 Task: Change the page scale size fit the width.
Action: Mouse moved to (120, 123)
Screenshot: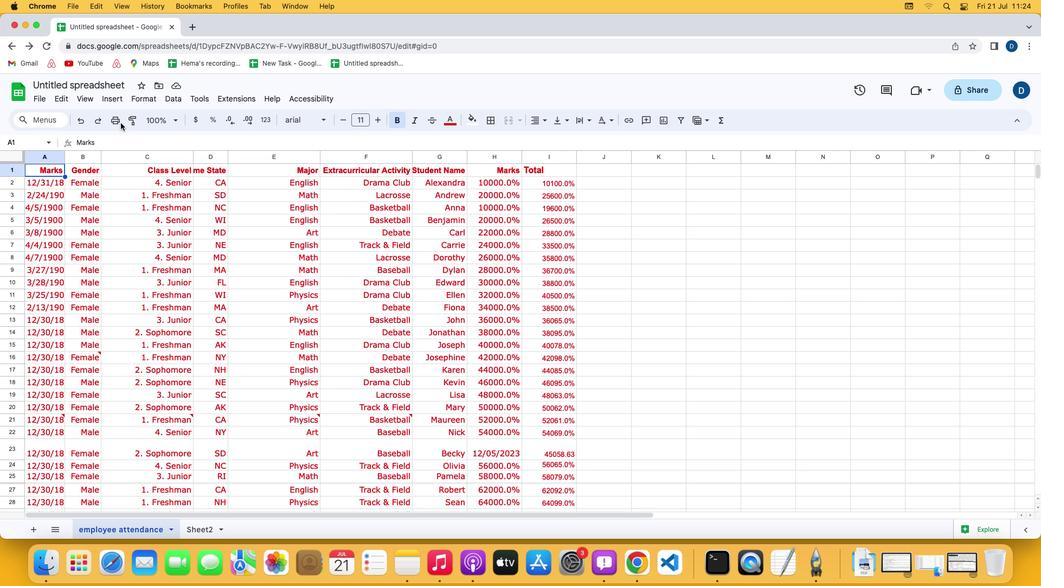 
Action: Mouse pressed left at (120, 123)
Screenshot: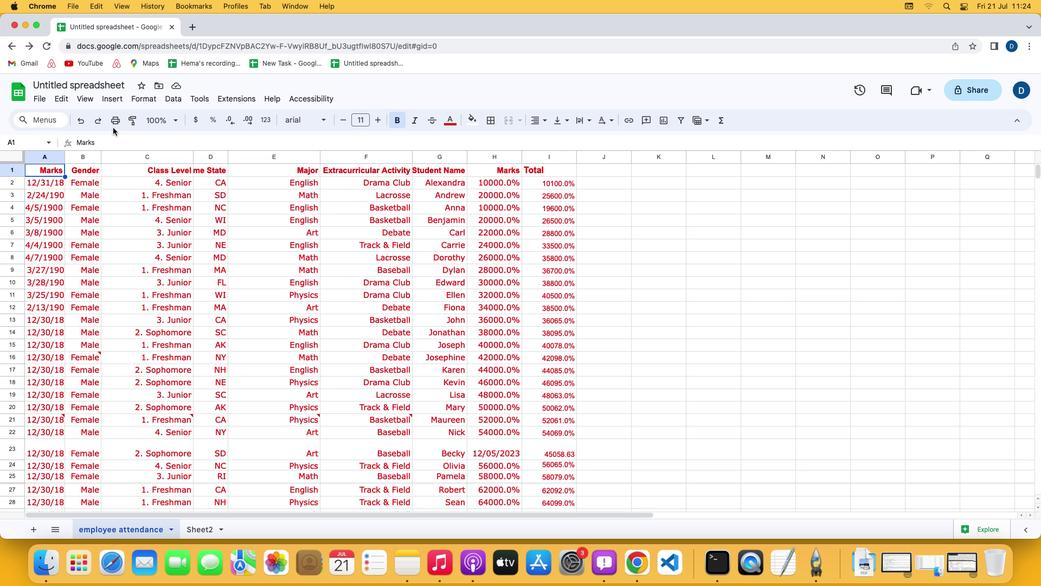 
Action: Mouse moved to (111, 122)
Screenshot: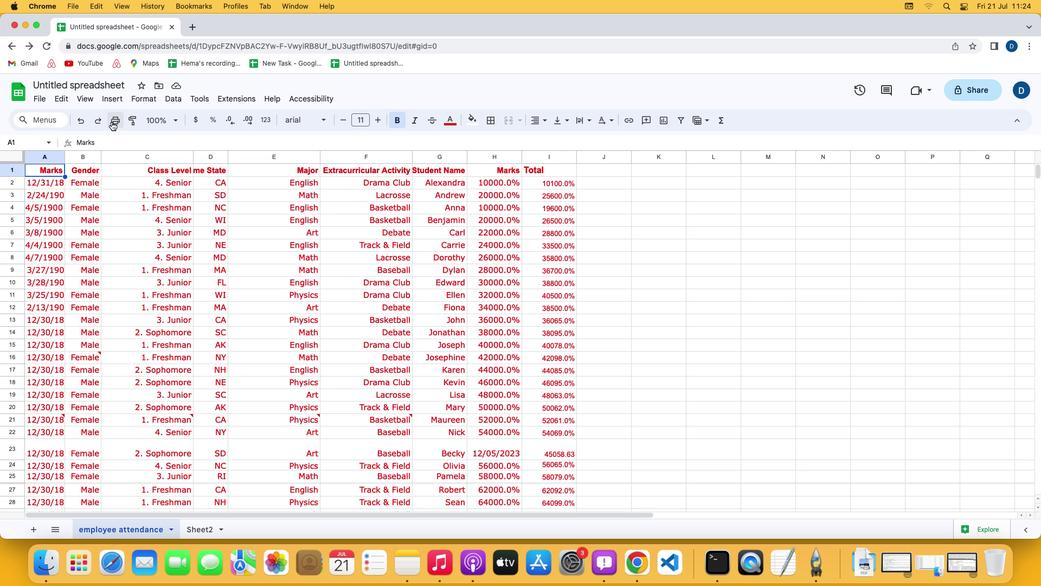 
Action: Mouse pressed left at (111, 122)
Screenshot: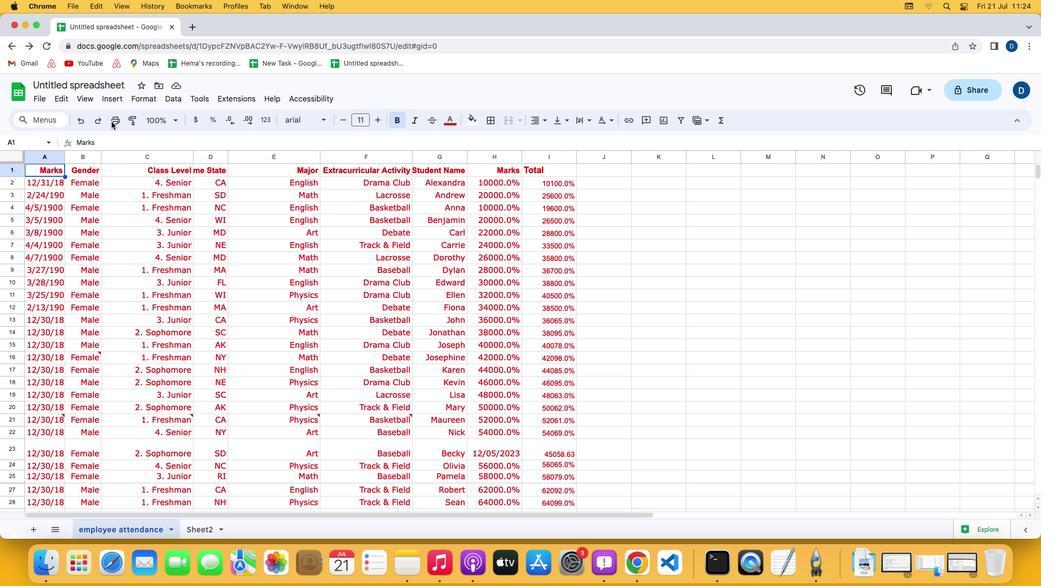 
Action: Mouse moved to (1016, 272)
Screenshot: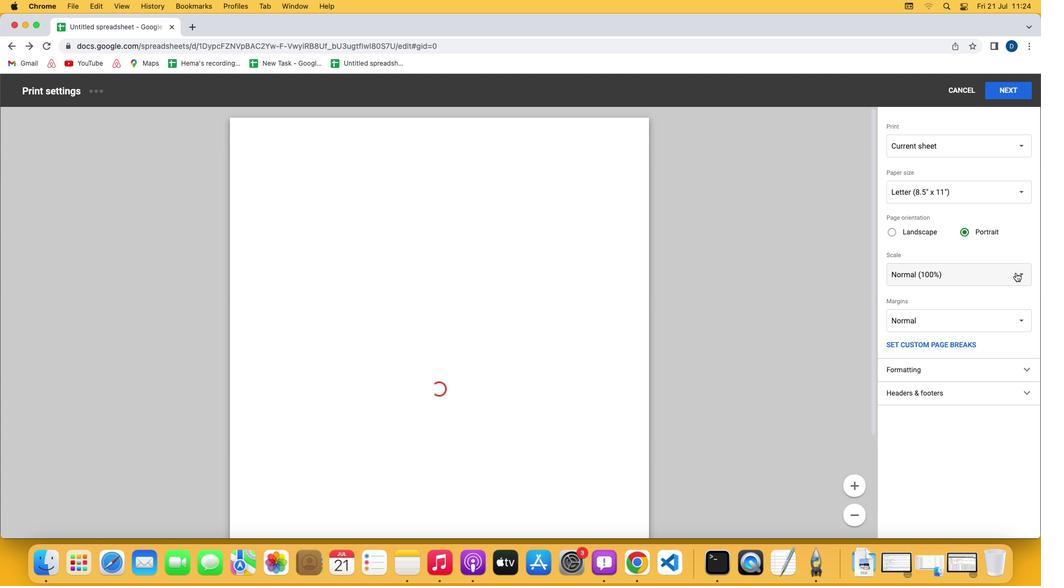 
Action: Mouse pressed left at (1016, 272)
Screenshot: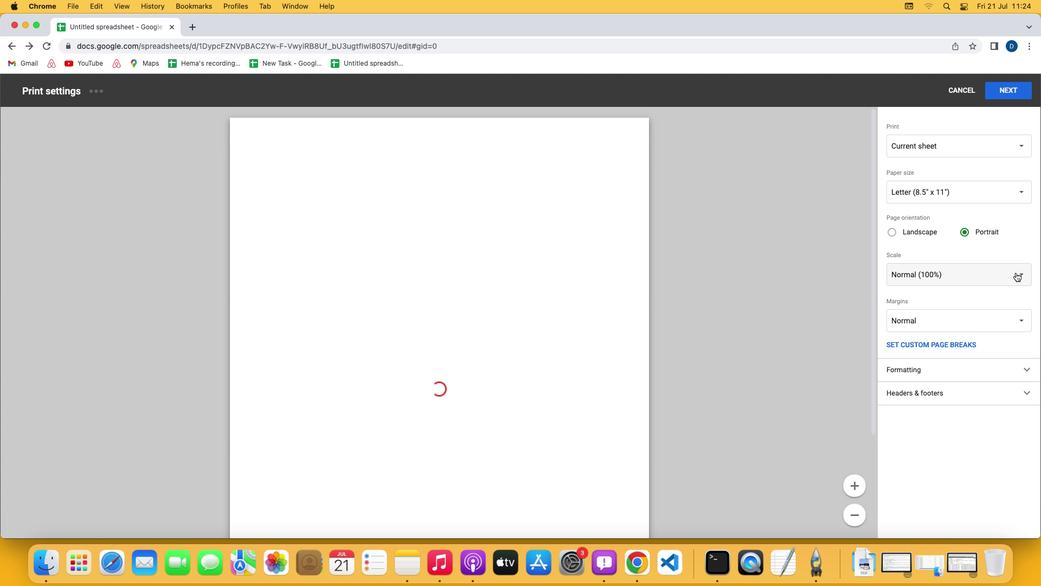 
Action: Mouse moved to (927, 292)
Screenshot: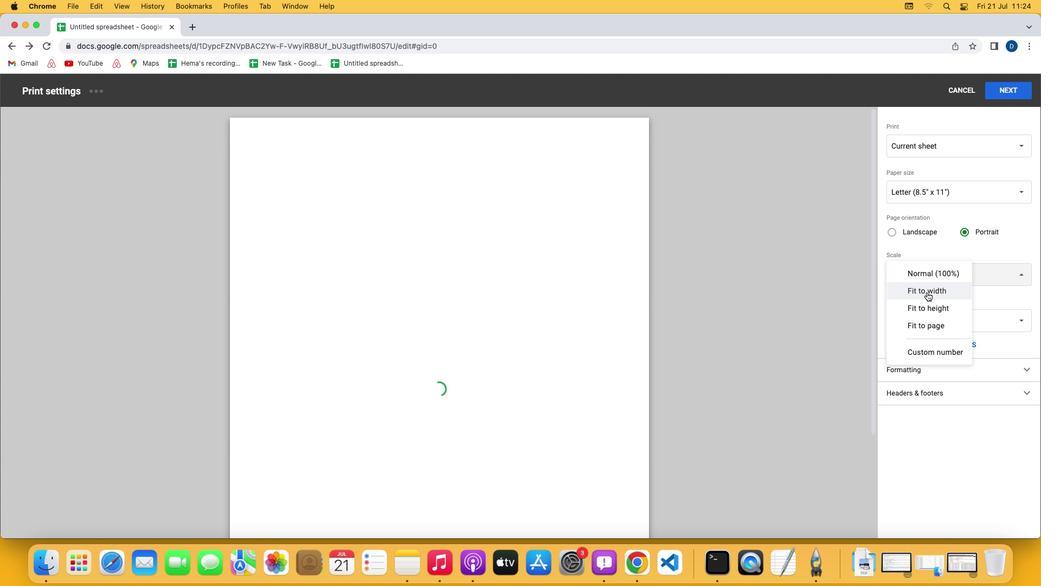 
Action: Mouse pressed left at (927, 292)
Screenshot: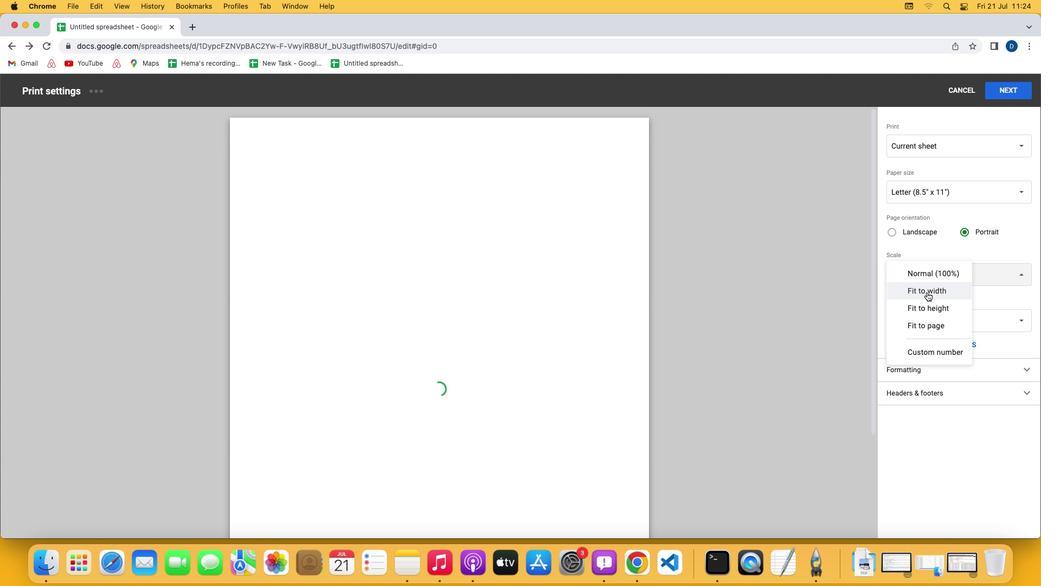 
Action: Mouse moved to (557, 323)
Screenshot: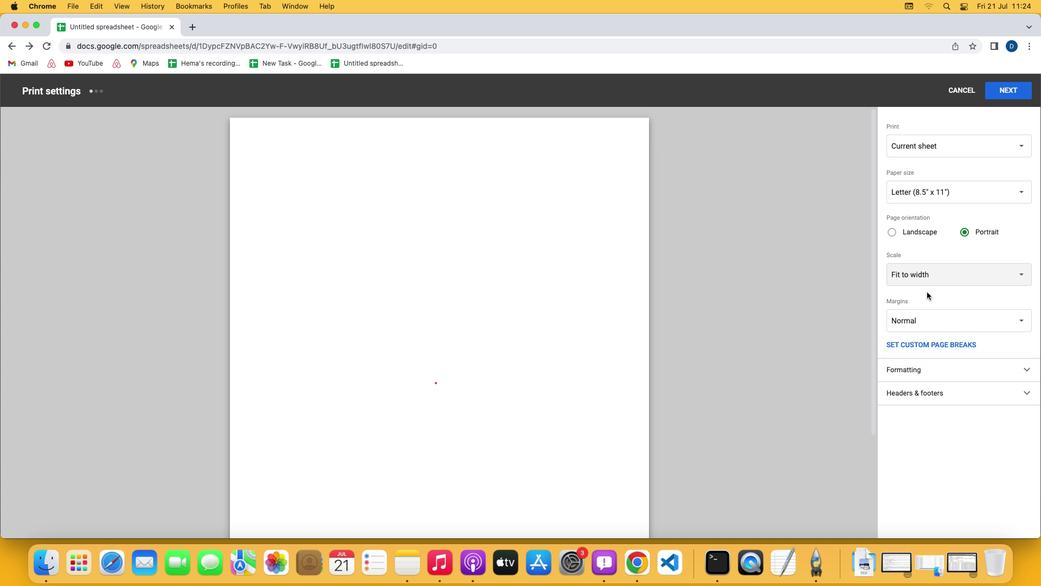 
